 Task: For heading Arial with bold.  font size for heading22,  'Change the font style of data to'Arial Narrow.  and font size to 14,  Change the alignment of both headline & data to Align middle.  In the sheet  Alpha Sales review 
Action: Mouse moved to (152, 169)
Screenshot: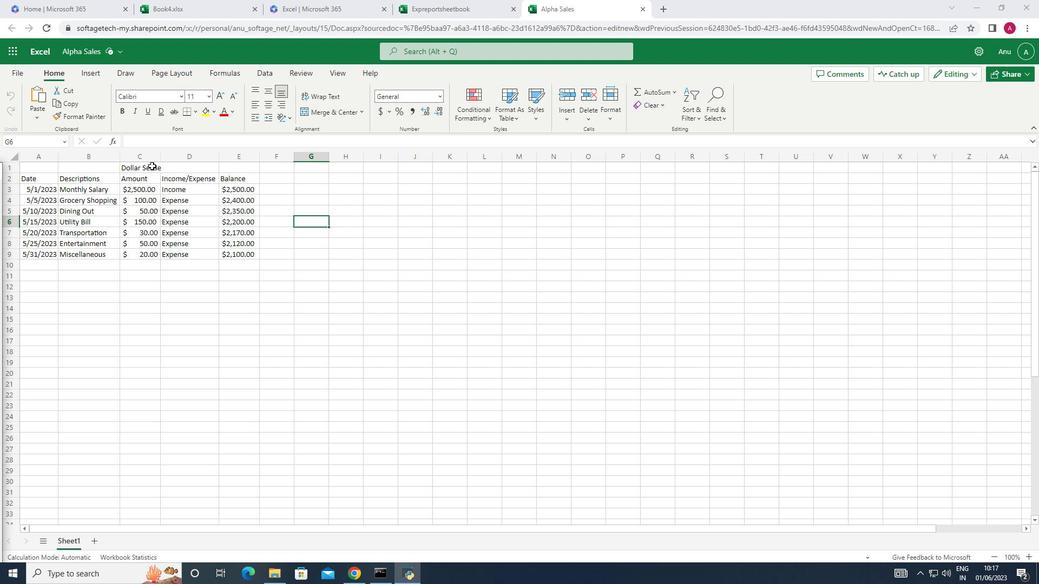 
Action: Mouse pressed left at (152, 169)
Screenshot: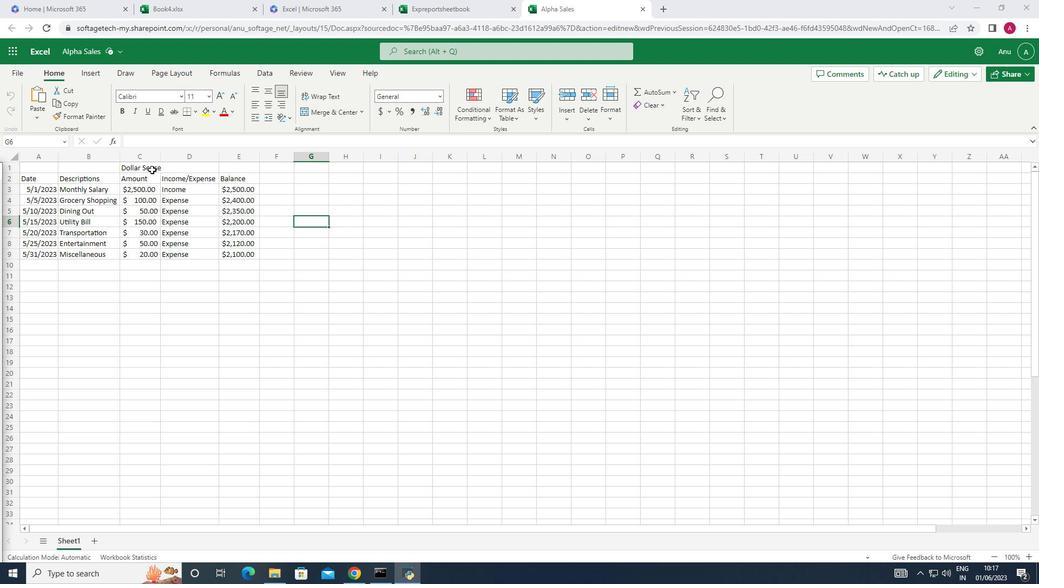
Action: Mouse moved to (179, 99)
Screenshot: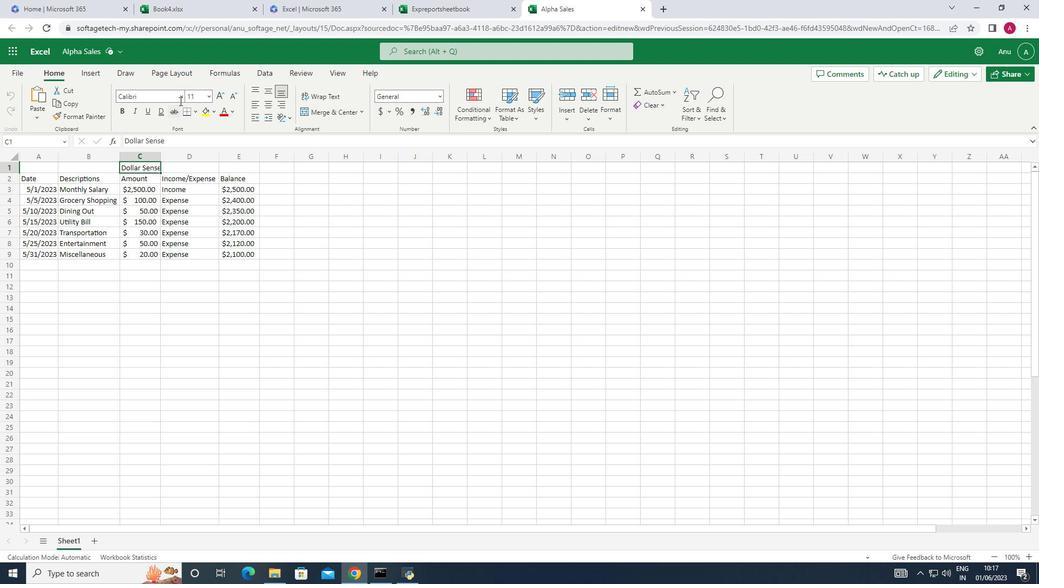 
Action: Mouse pressed left at (179, 99)
Screenshot: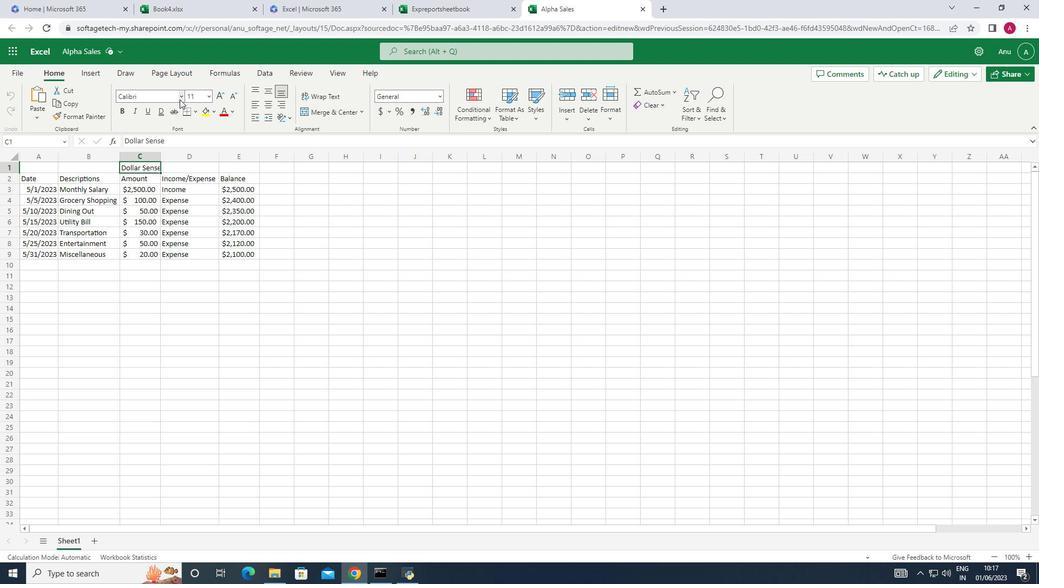 
Action: Mouse moved to (150, 141)
Screenshot: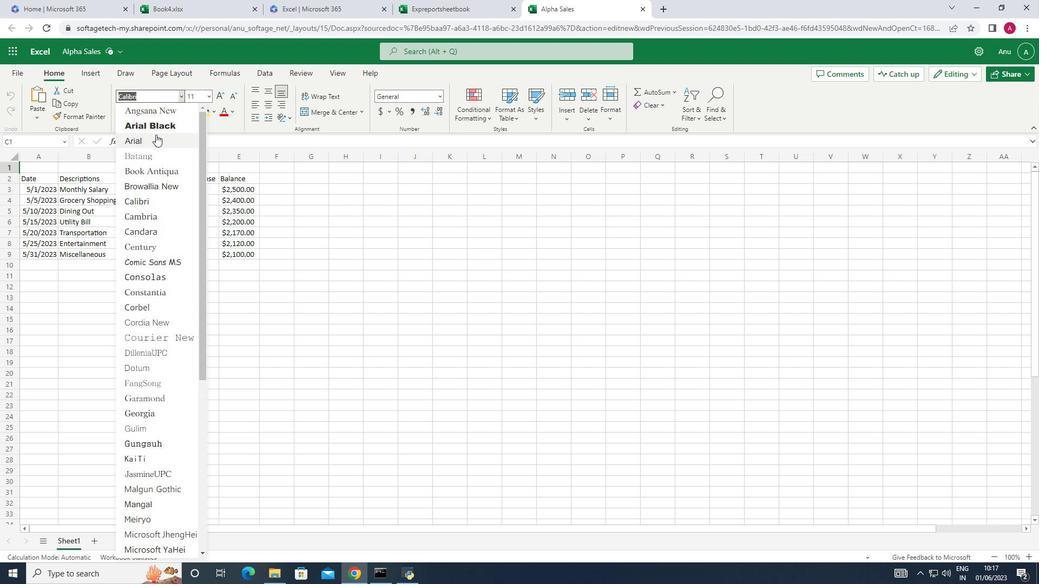 
Action: Mouse pressed left at (150, 141)
Screenshot: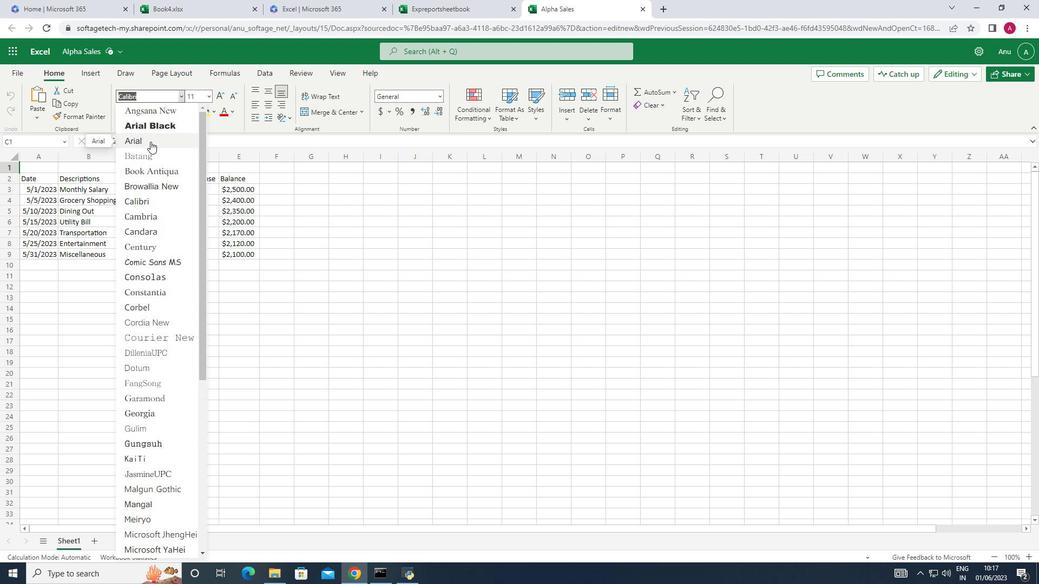 
Action: Mouse moved to (121, 114)
Screenshot: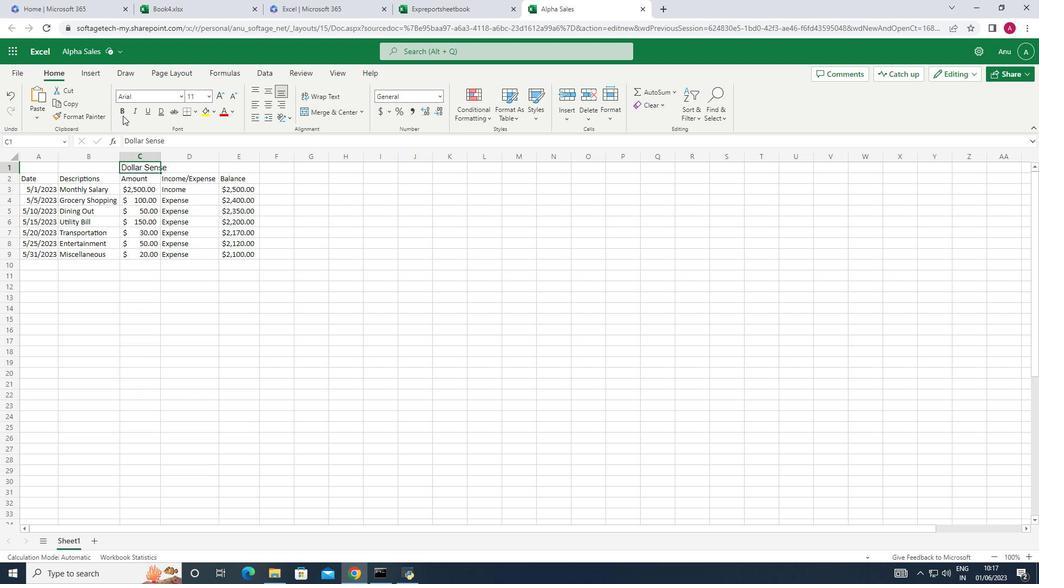 
Action: Mouse pressed left at (121, 114)
Screenshot: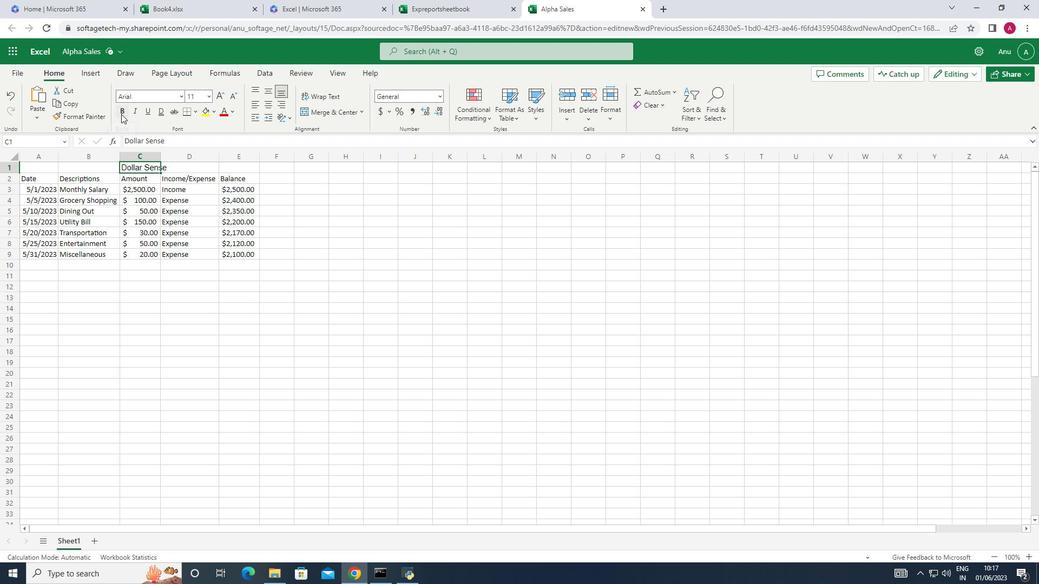 
Action: Mouse moved to (208, 96)
Screenshot: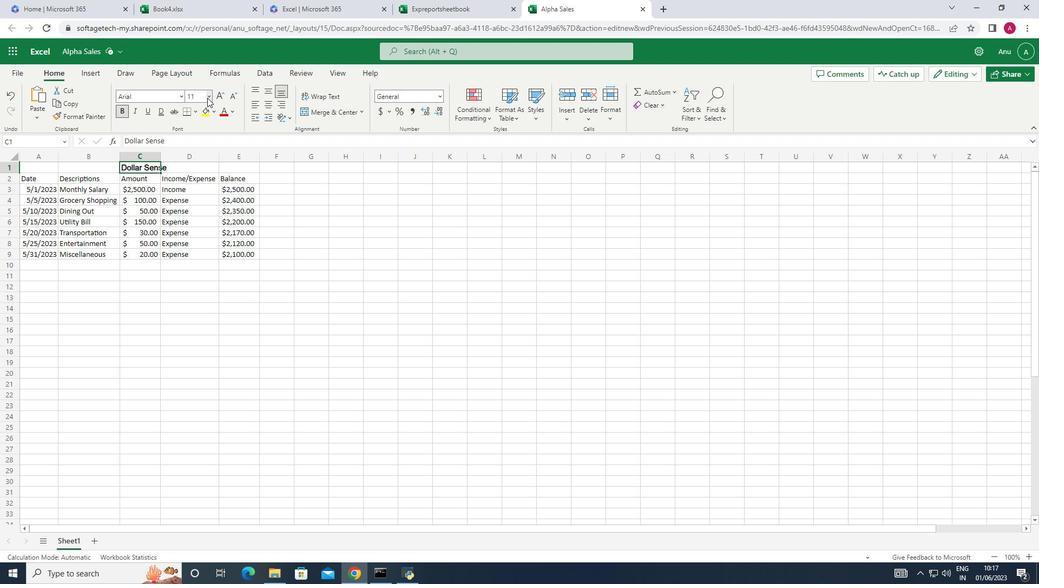 
Action: Mouse pressed left at (208, 96)
Screenshot: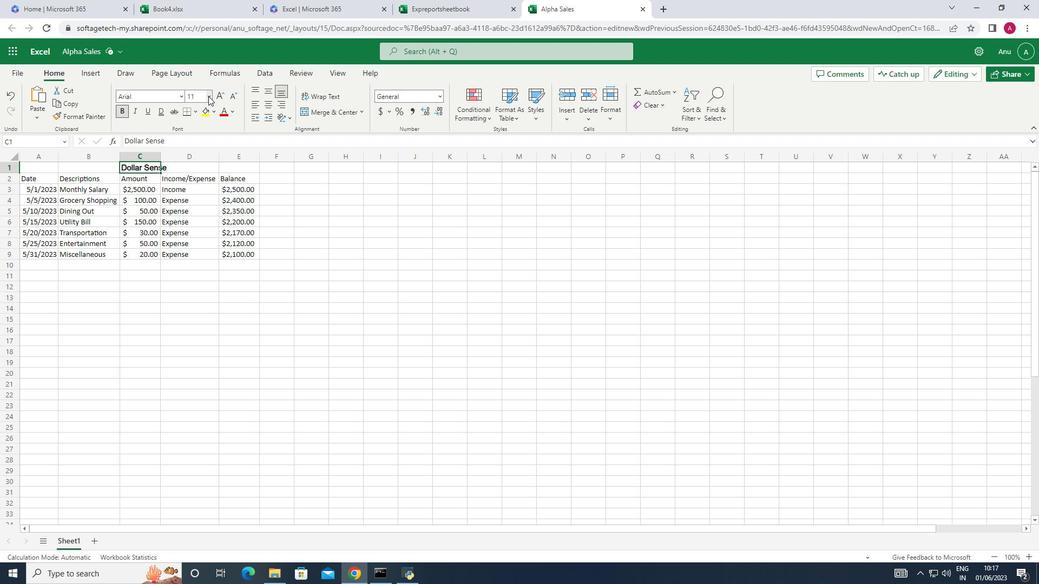 
Action: Mouse moved to (193, 103)
Screenshot: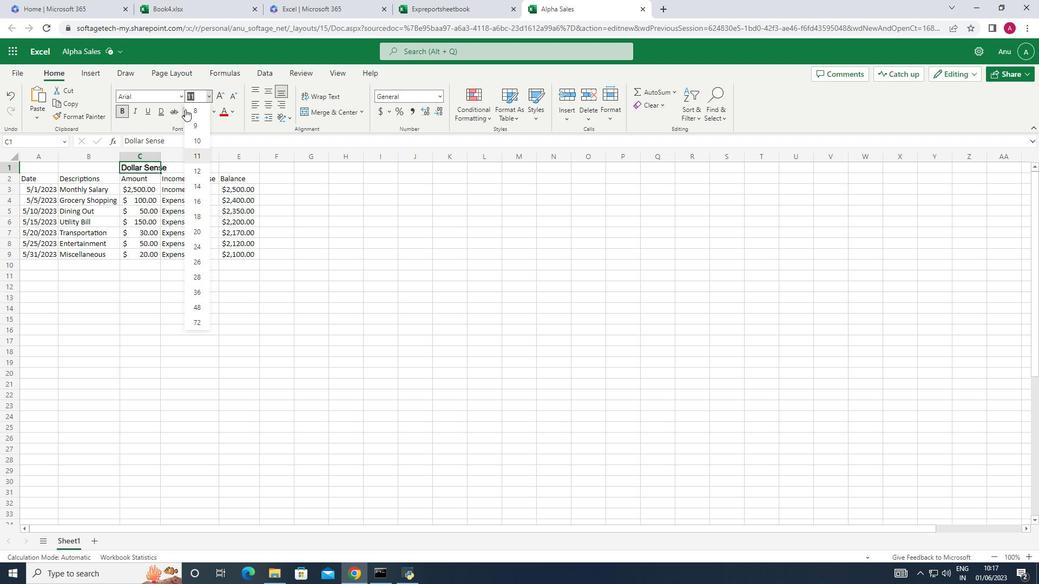 
Action: Key pressed 22
Screenshot: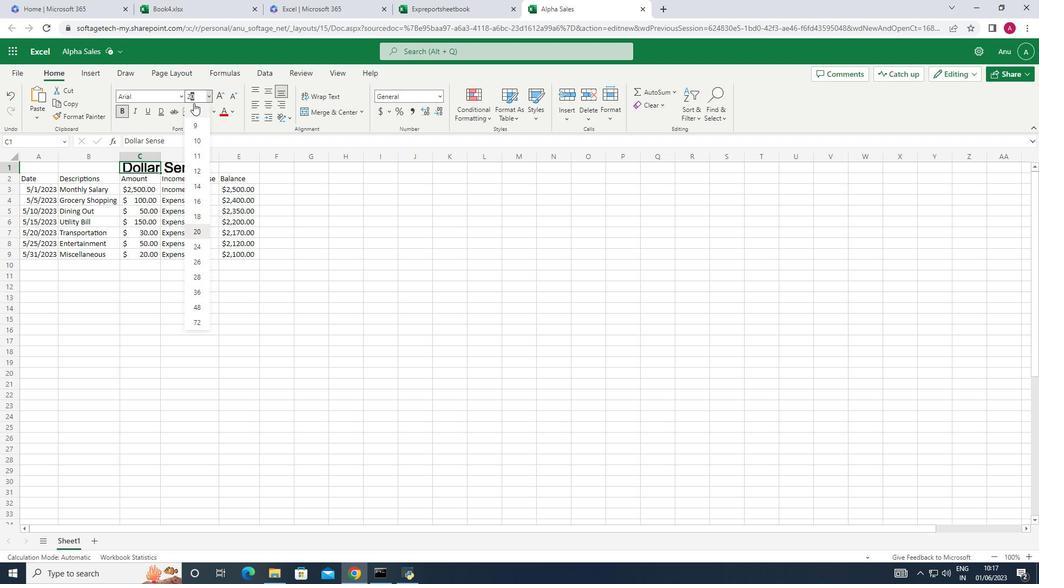 
Action: Mouse moved to (278, 207)
Screenshot: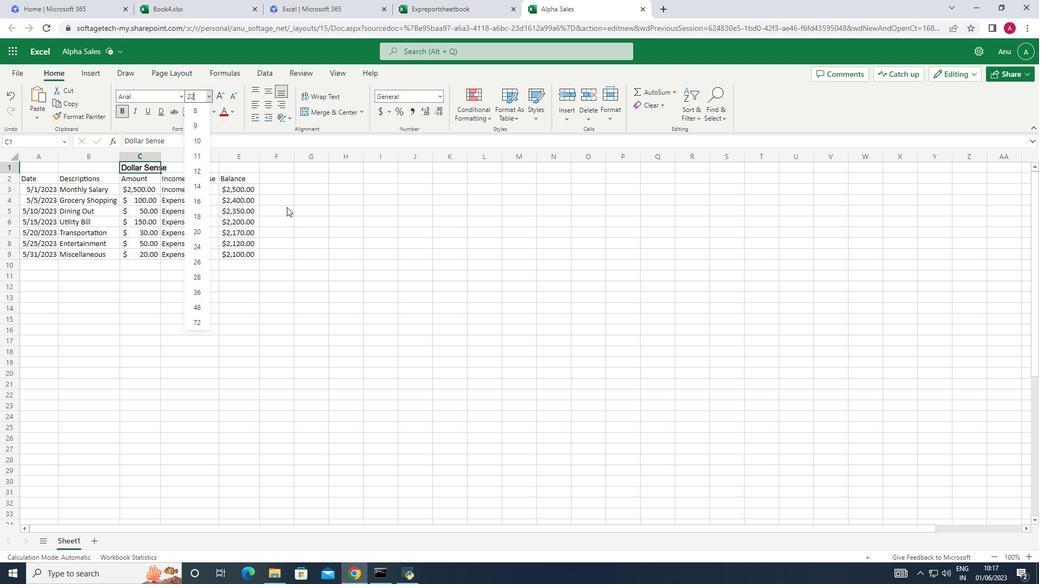 
Action: Mouse pressed left at (278, 207)
Screenshot: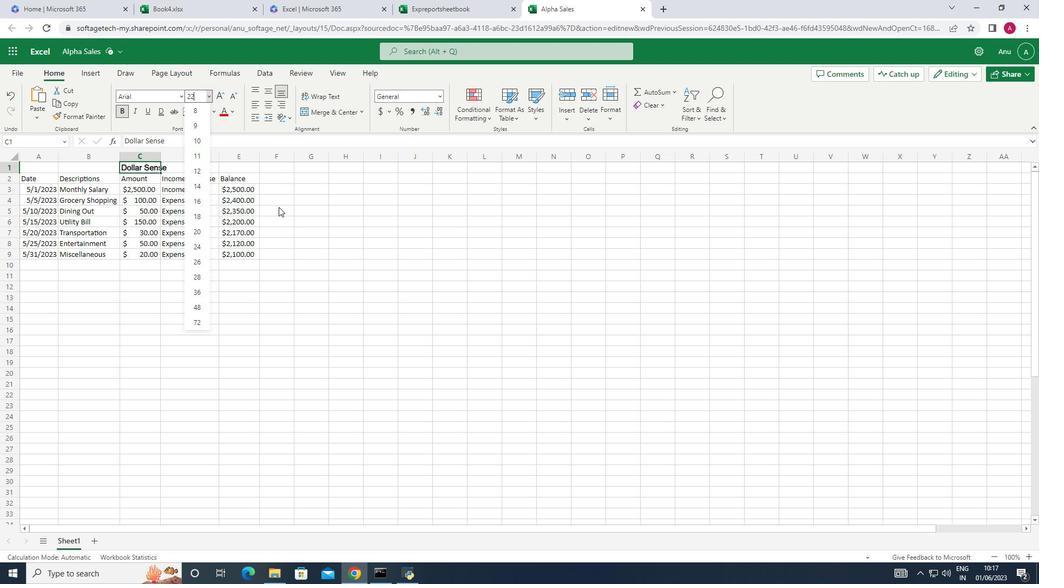 
Action: Mouse moved to (33, 191)
Screenshot: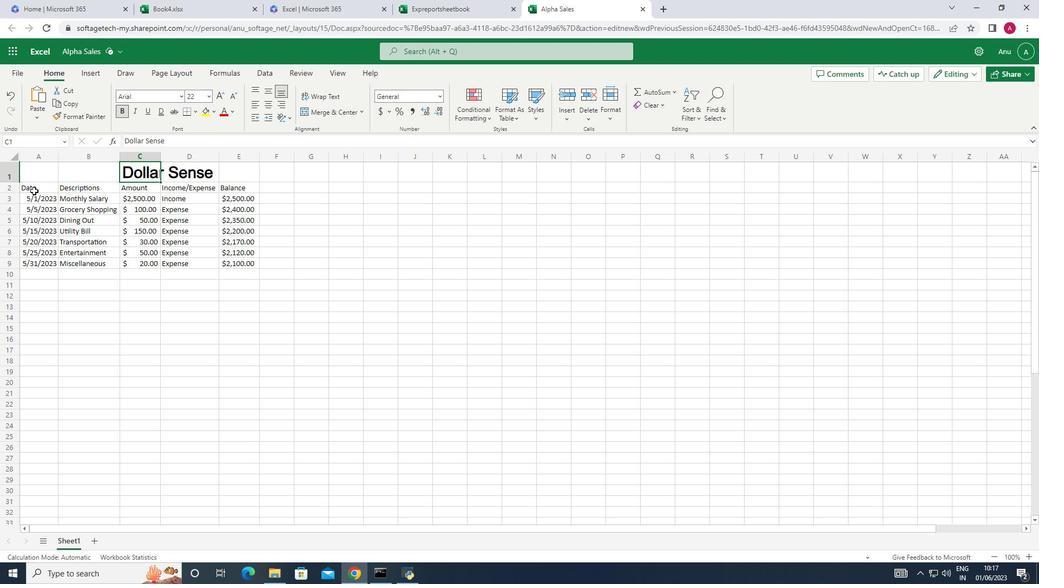 
Action: Mouse pressed left at (33, 191)
Screenshot: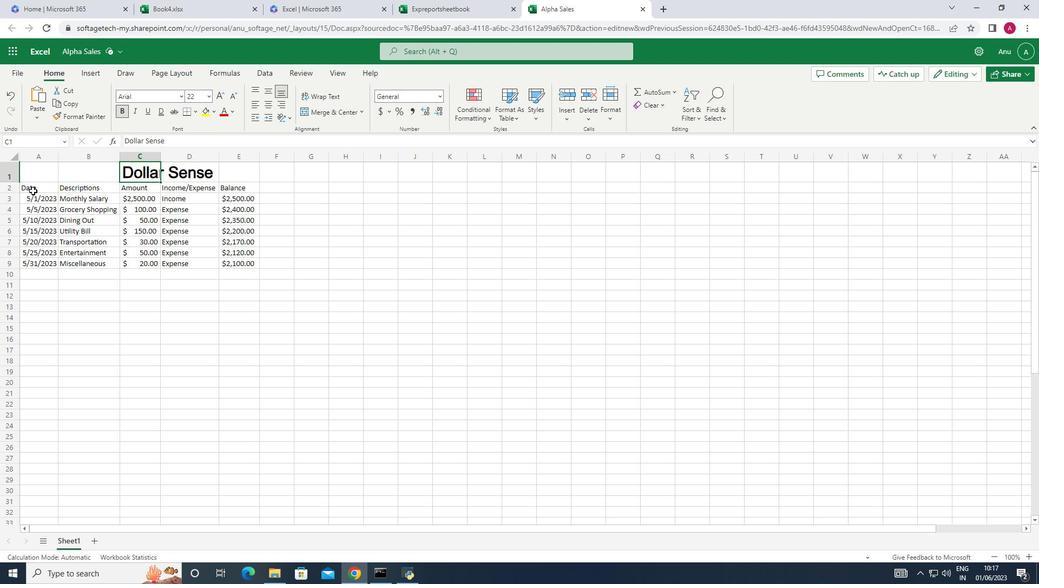 
Action: Mouse moved to (179, 95)
Screenshot: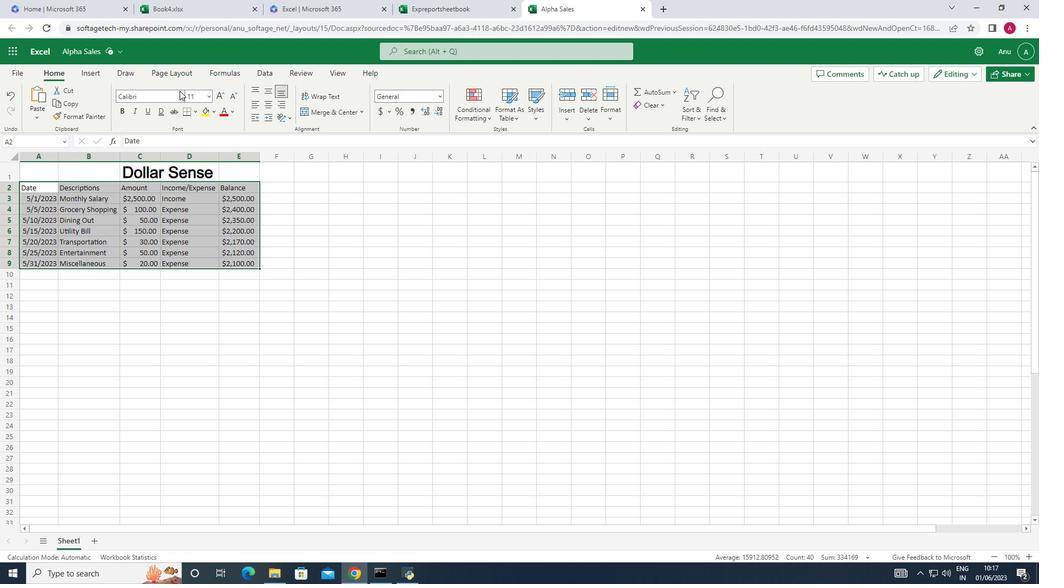 
Action: Mouse pressed left at (179, 95)
Screenshot: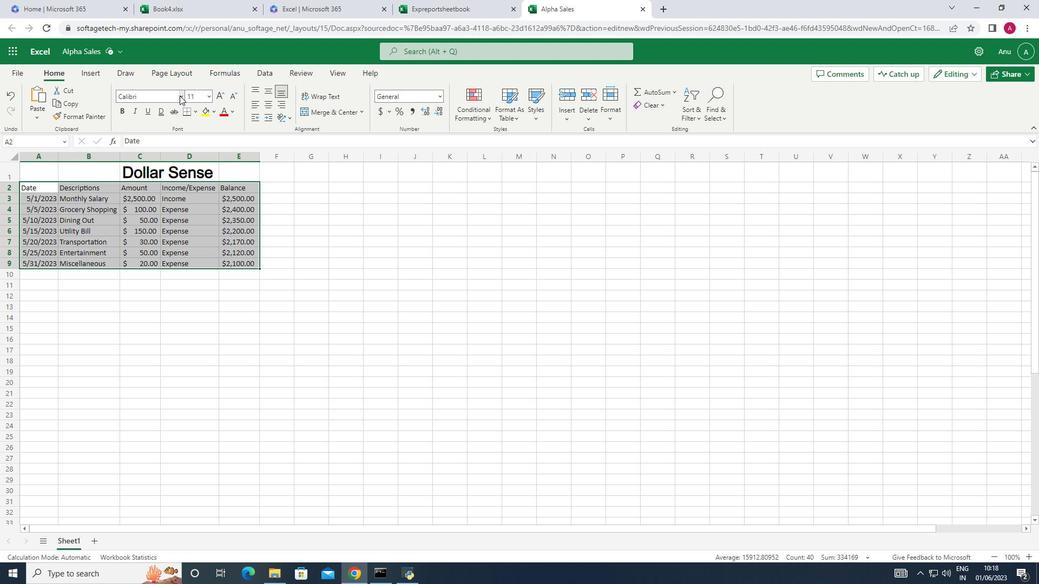 
Action: Mouse moved to (150, 135)
Screenshot: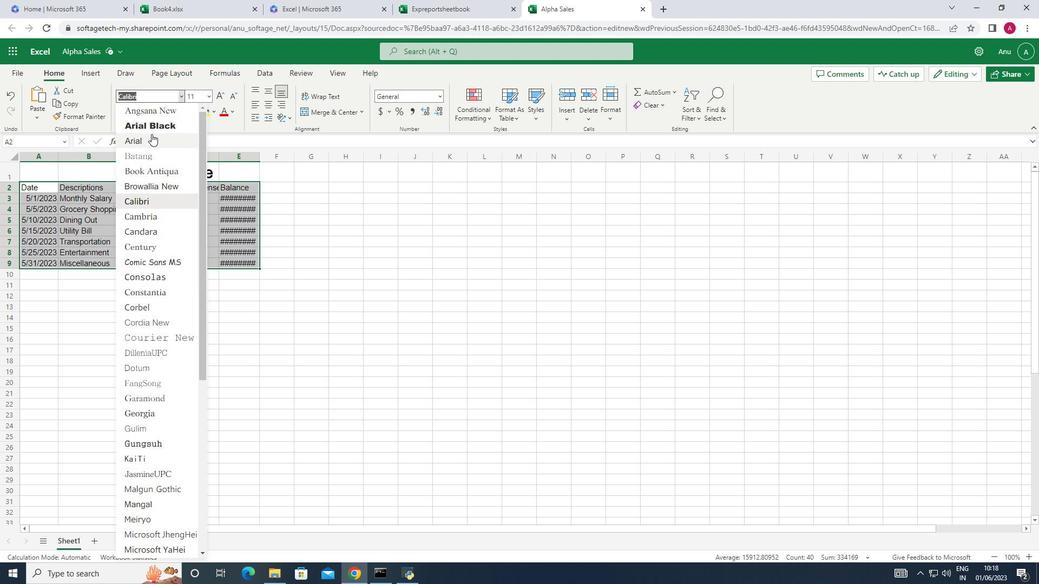 
Action: Mouse pressed left at (150, 135)
Screenshot: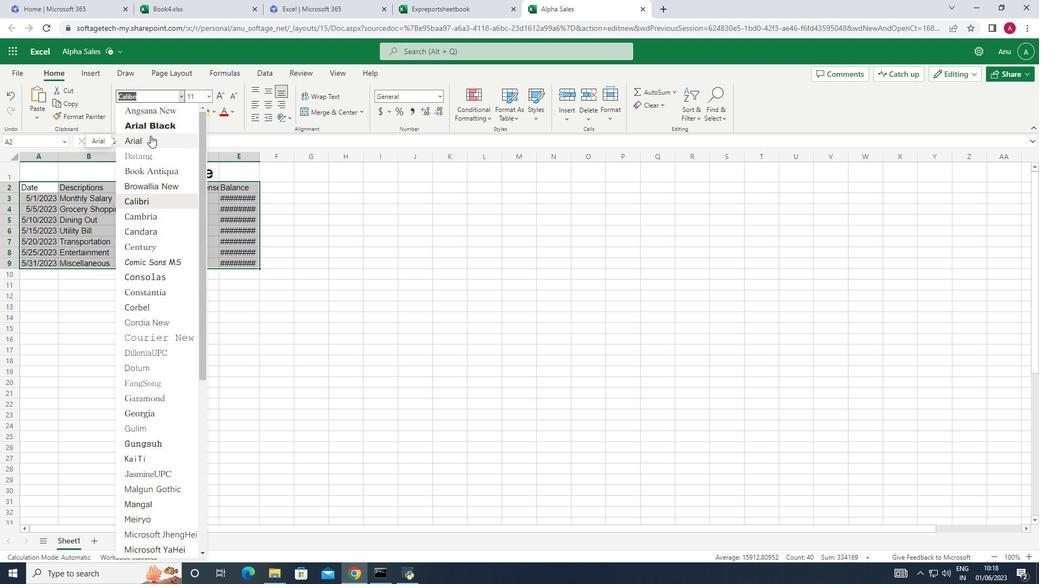 
Action: Mouse moved to (209, 93)
Screenshot: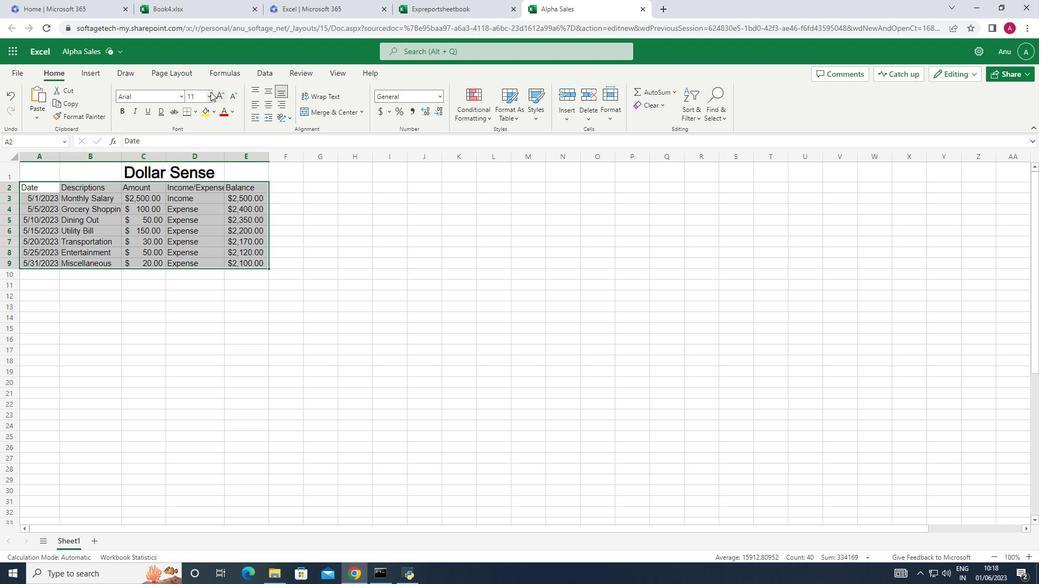 
Action: Mouse pressed left at (209, 93)
Screenshot: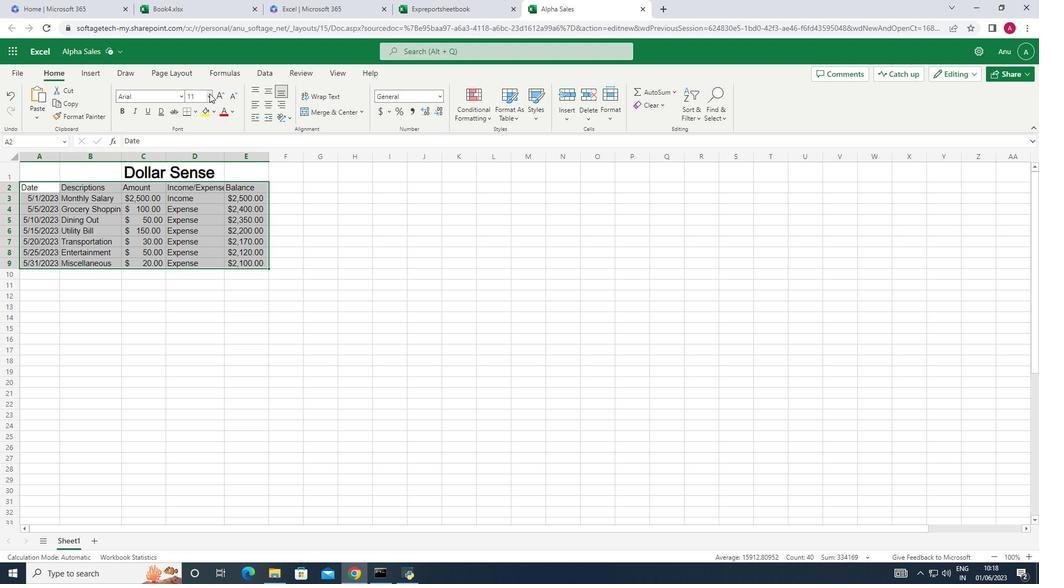 
Action: Mouse moved to (192, 184)
Screenshot: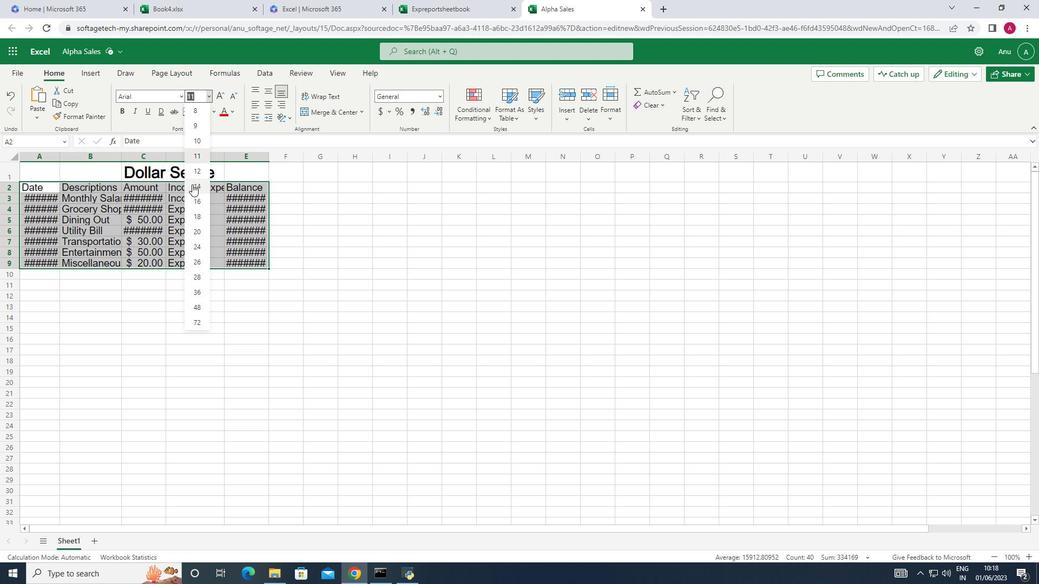 
Action: Mouse pressed left at (192, 184)
Screenshot: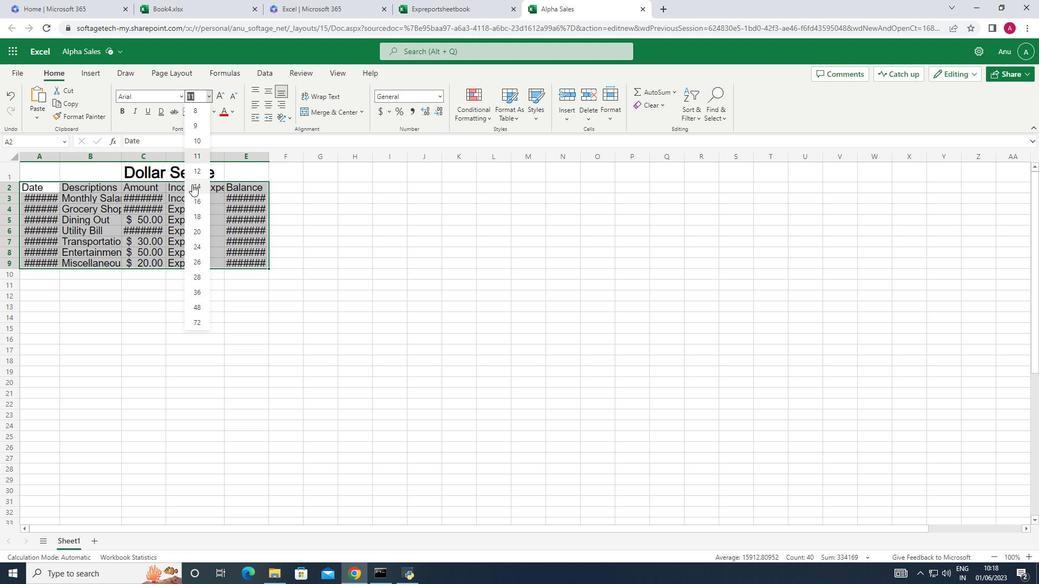 
Action: Mouse moved to (269, 101)
Screenshot: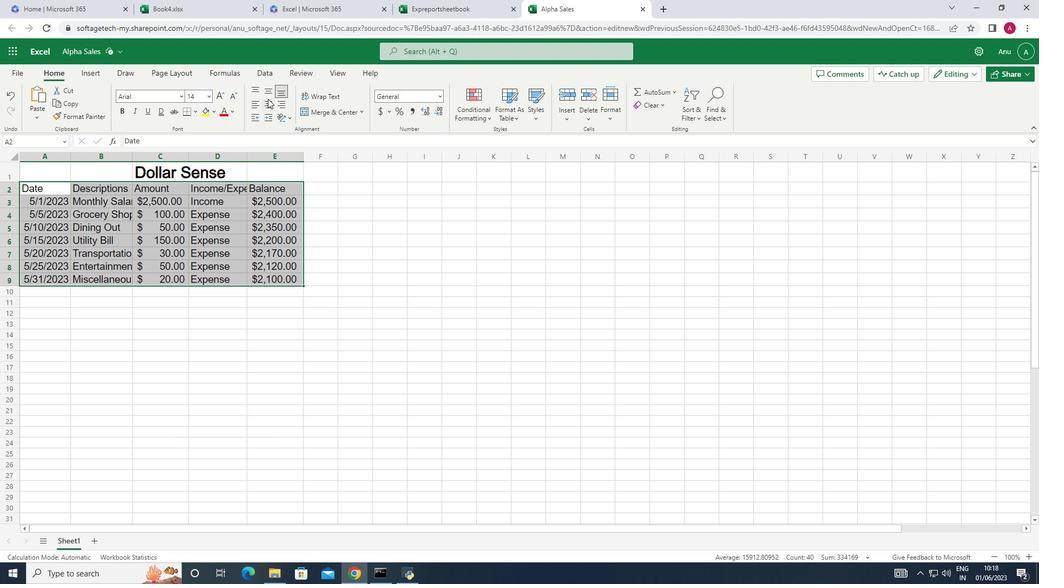 
Action: Mouse pressed left at (269, 101)
Screenshot: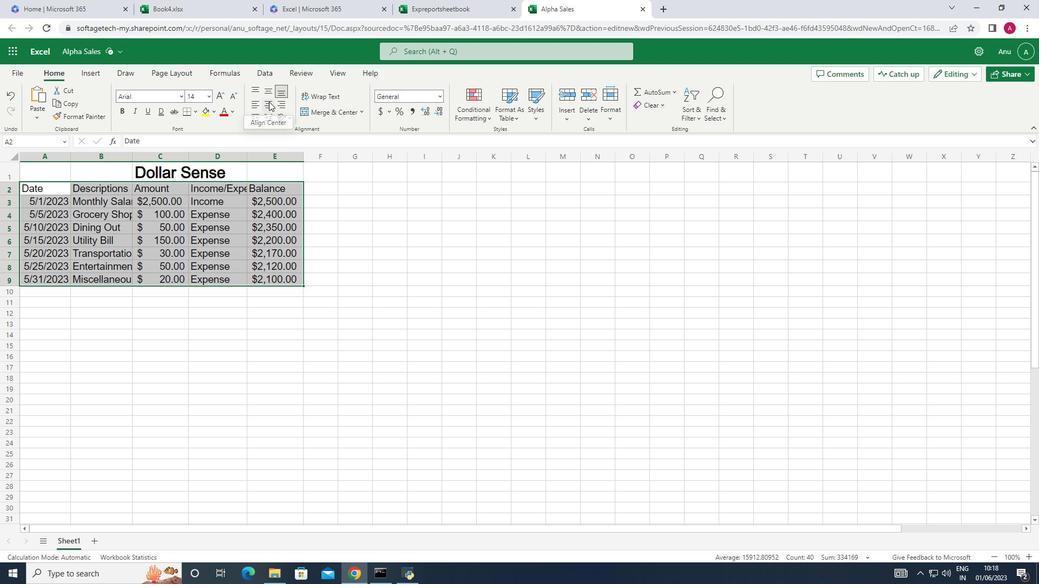 
Action: Mouse moved to (132, 156)
Screenshot: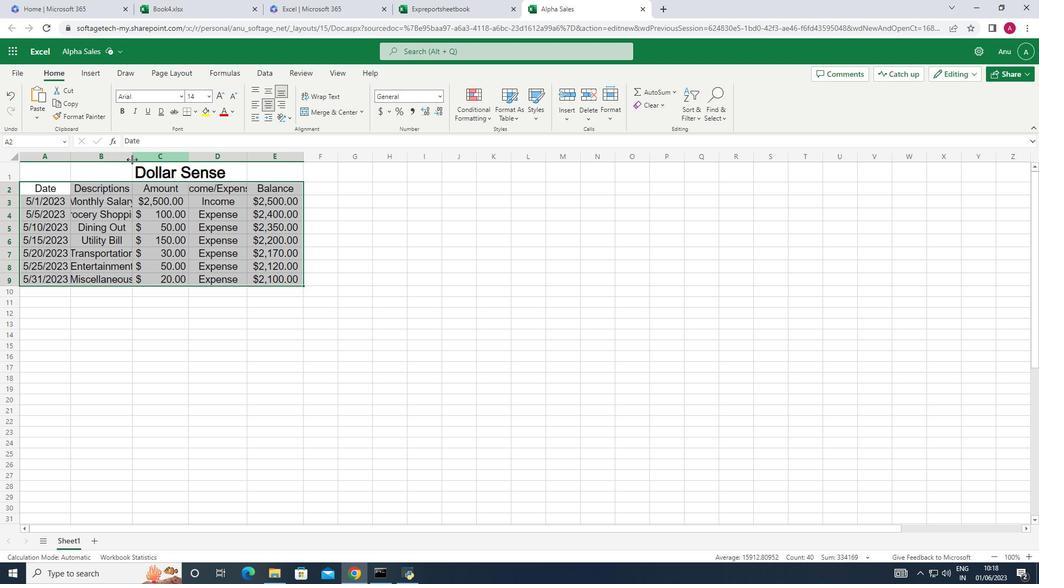 
Action: Mouse pressed left at (132, 156)
Screenshot: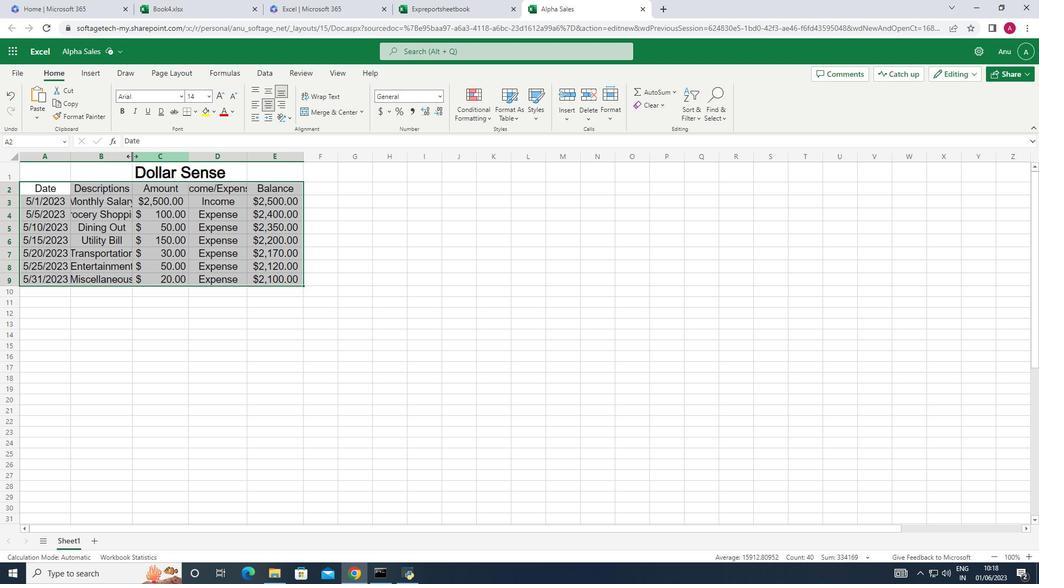 
Action: Mouse pressed left at (132, 156)
Screenshot: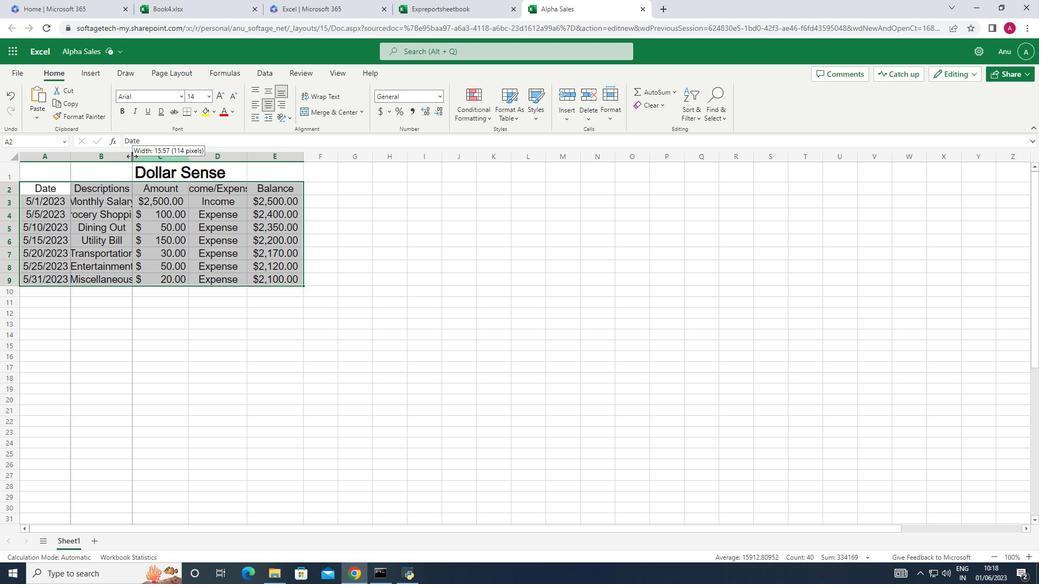 
Action: Mouse moved to (271, 156)
Screenshot: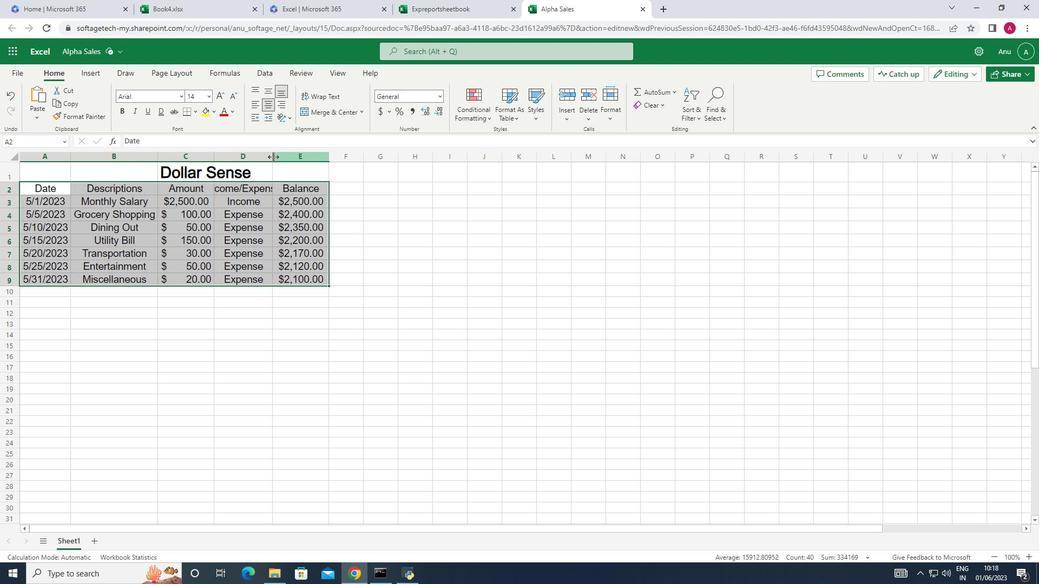
Action: Mouse pressed left at (271, 156)
Screenshot: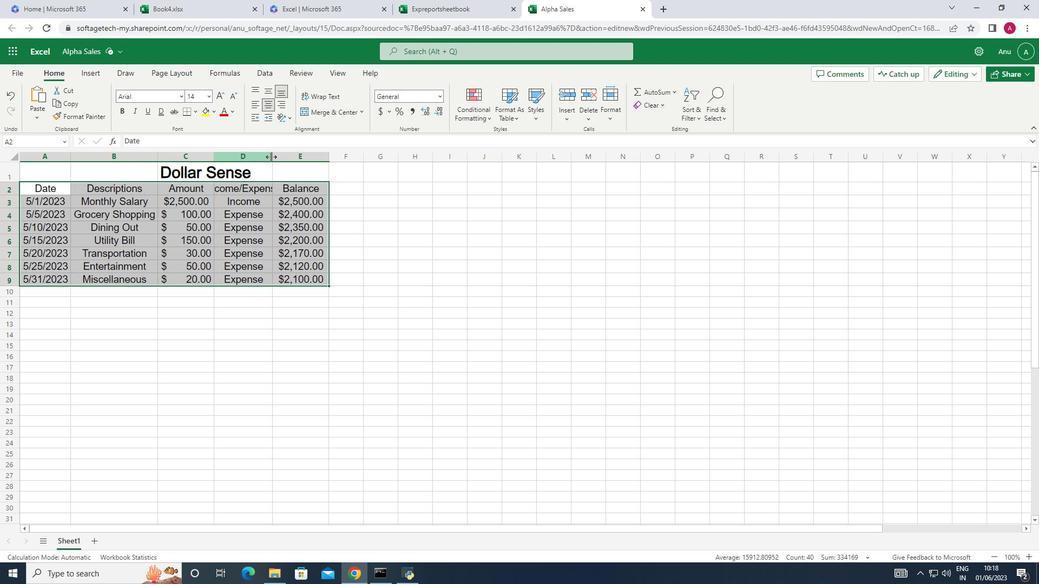 
Action: Mouse pressed left at (271, 156)
Screenshot: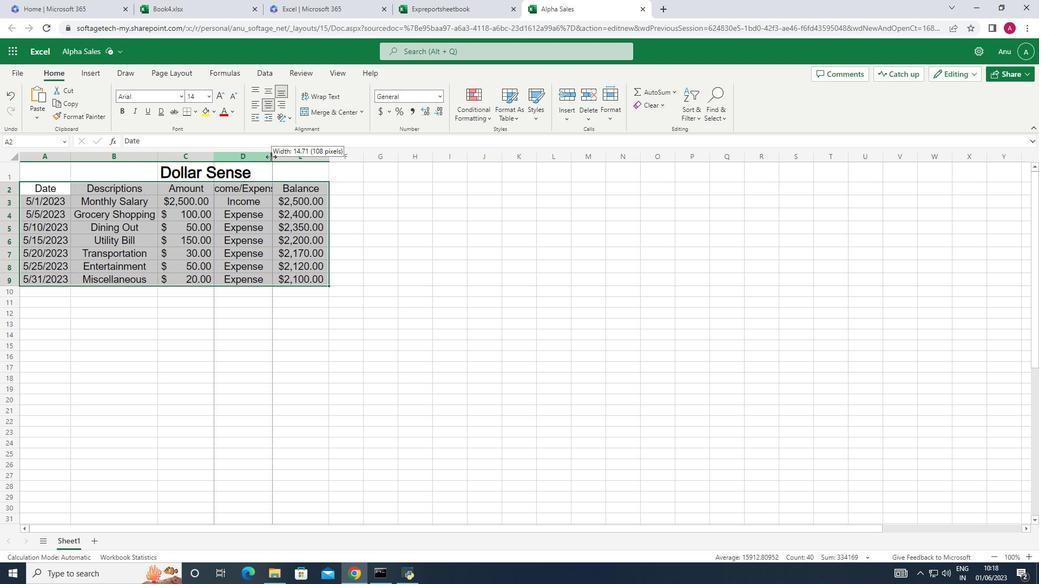 
Action: Mouse moved to (391, 235)
Screenshot: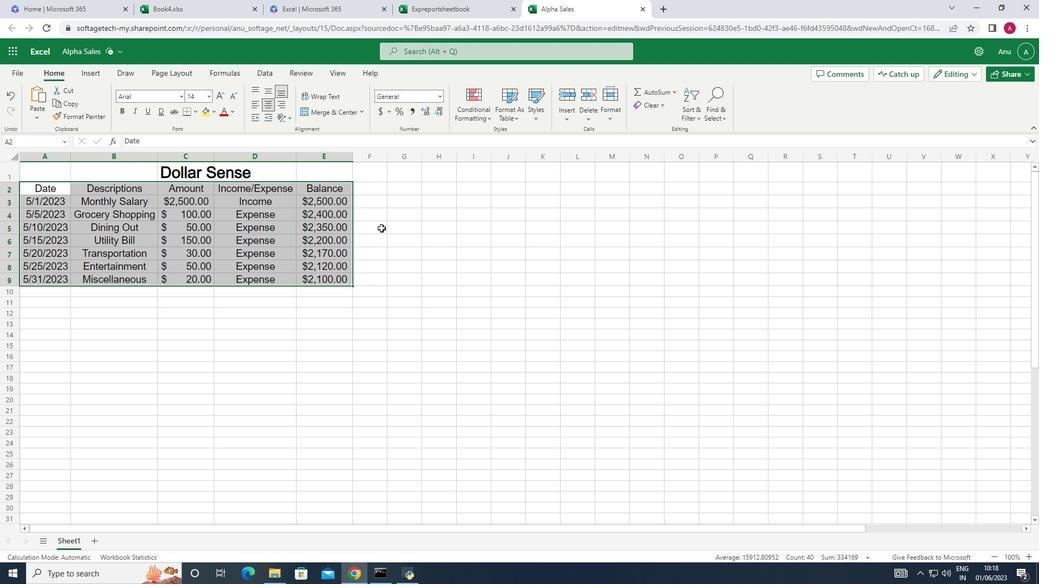 
Action: Mouse pressed left at (391, 235)
Screenshot: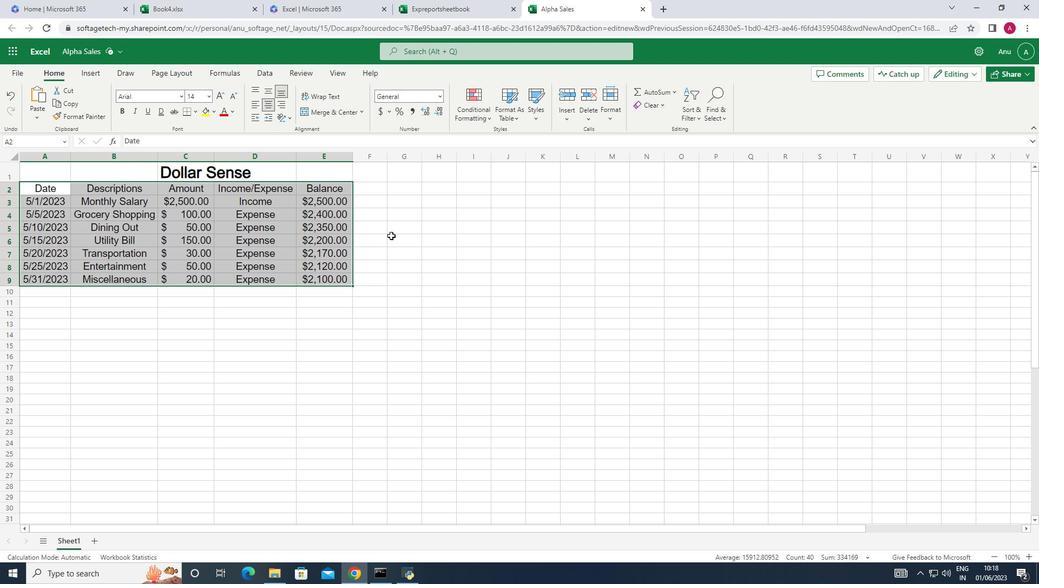 
Action: Mouse moved to (391, 236)
Screenshot: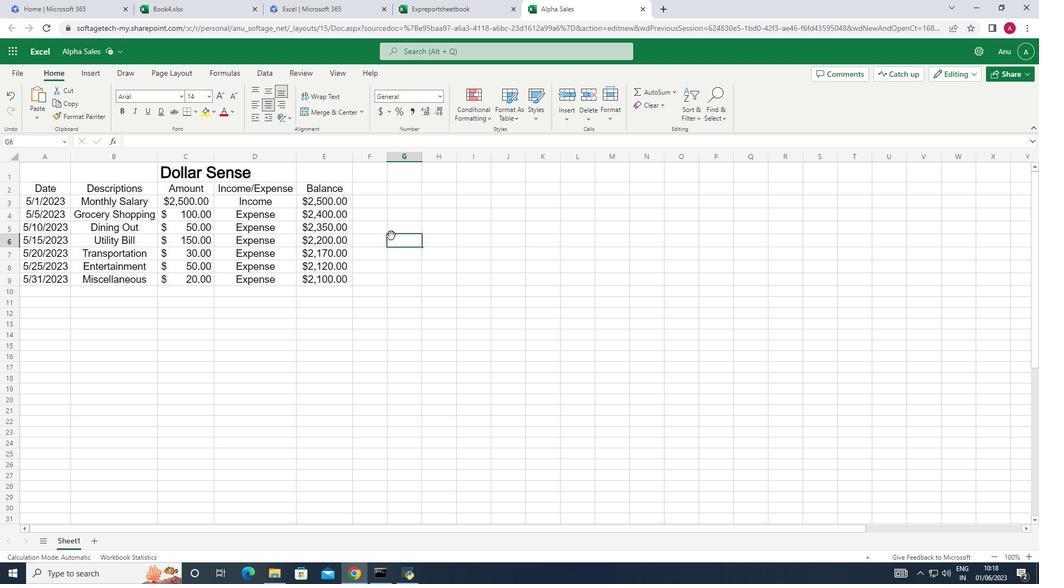 
